 Task: Open setting.json of the support untrusted workspace.
Action: Mouse moved to (15, 479)
Screenshot: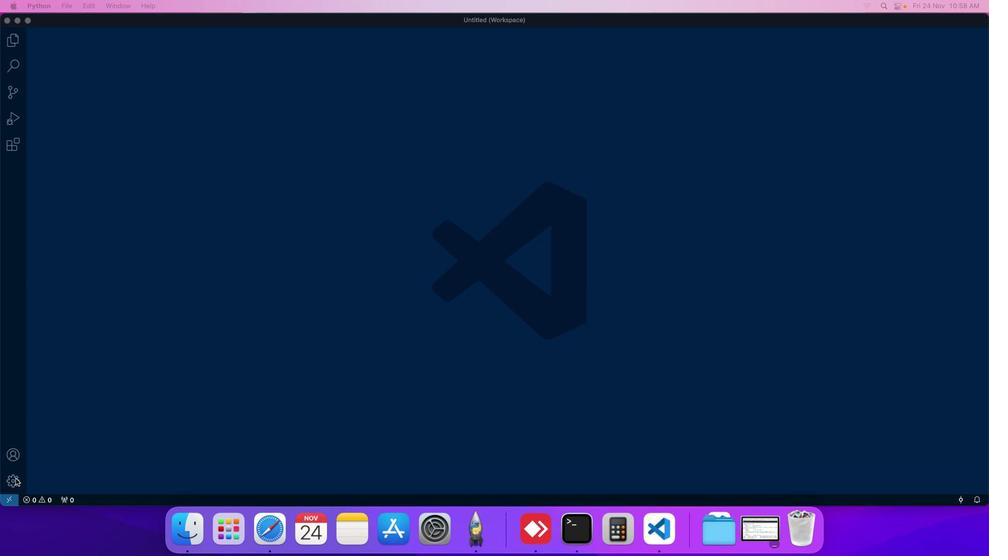 
Action: Mouse pressed left at (15, 479)
Screenshot: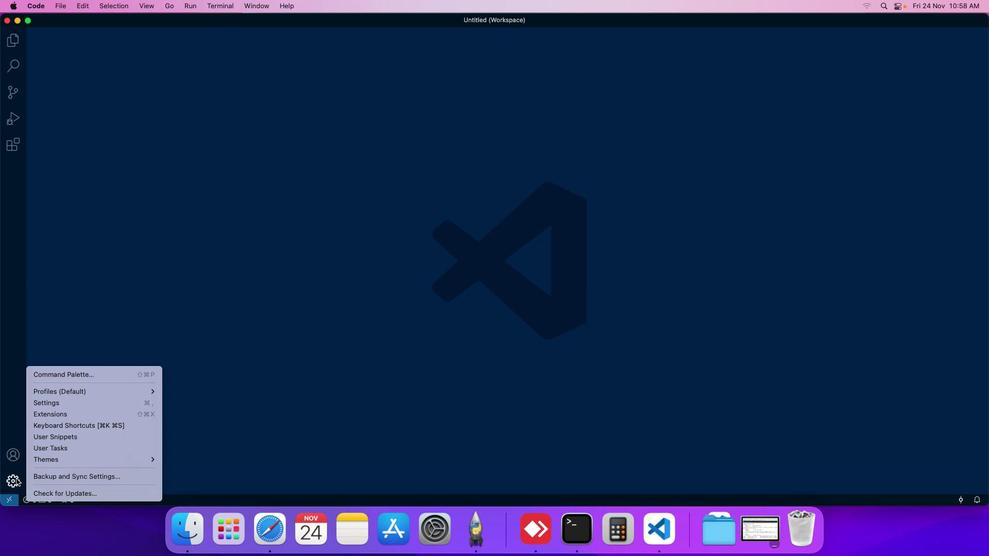 
Action: Mouse moved to (46, 405)
Screenshot: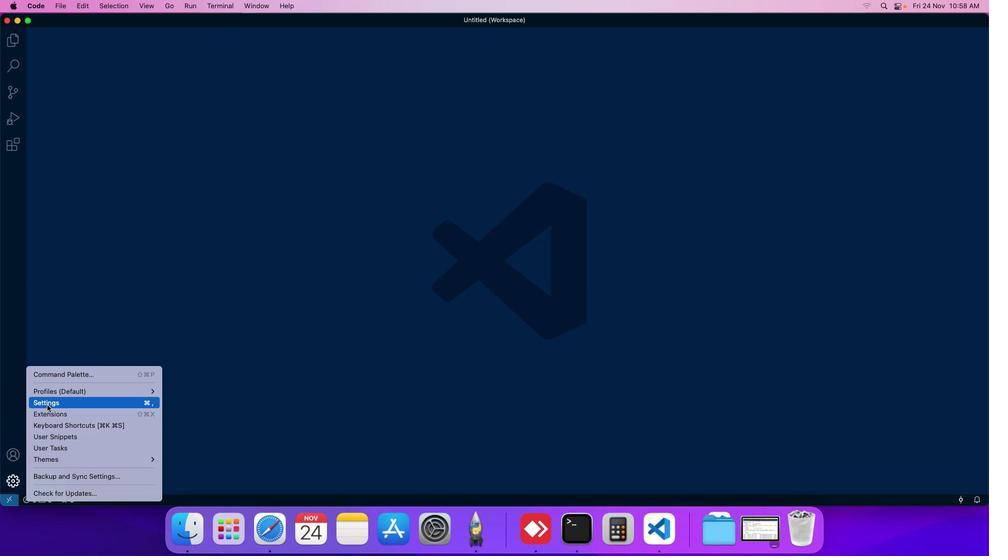 
Action: Mouse pressed left at (46, 405)
Screenshot: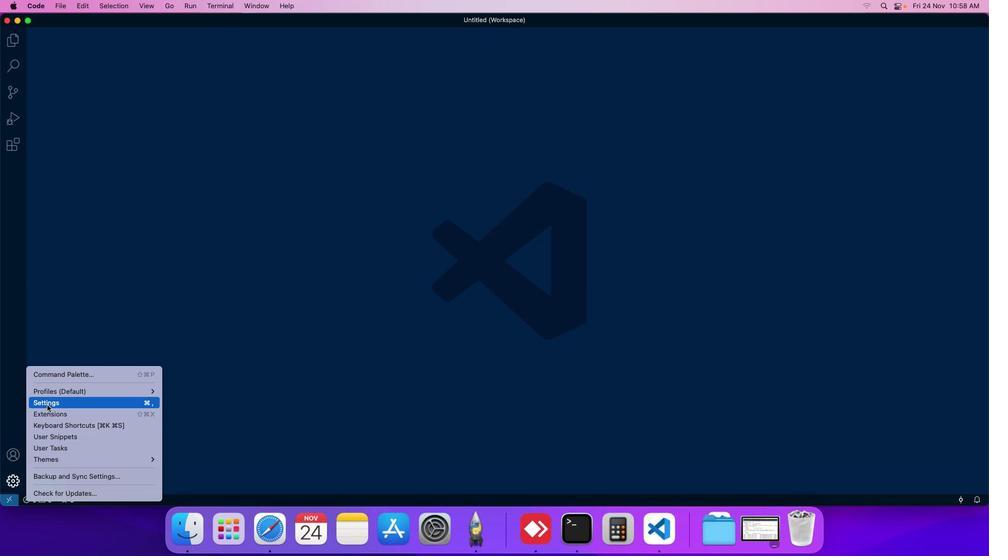 
Action: Mouse moved to (229, 155)
Screenshot: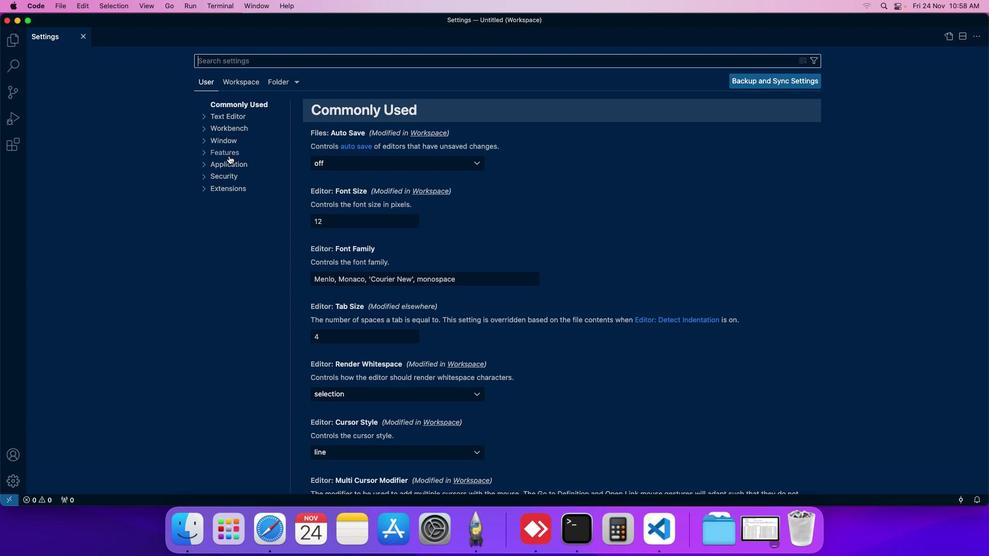 
Action: Mouse pressed left at (229, 155)
Screenshot: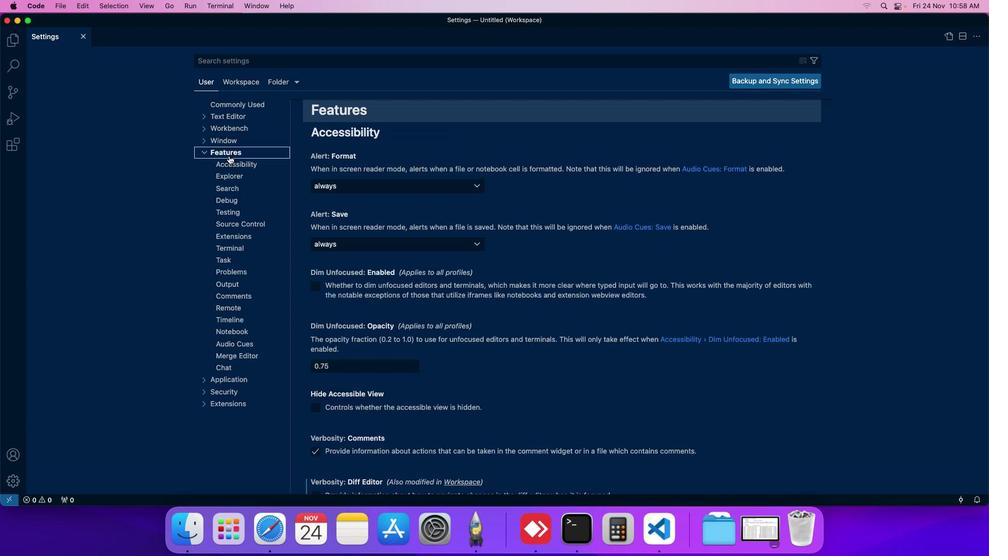 
Action: Mouse moved to (237, 237)
Screenshot: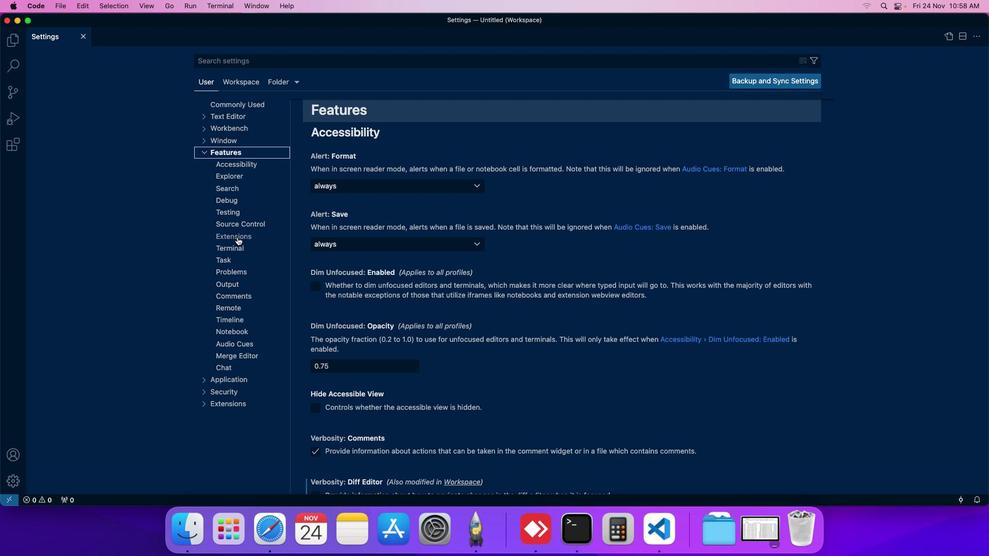 
Action: Mouse pressed left at (237, 237)
Screenshot: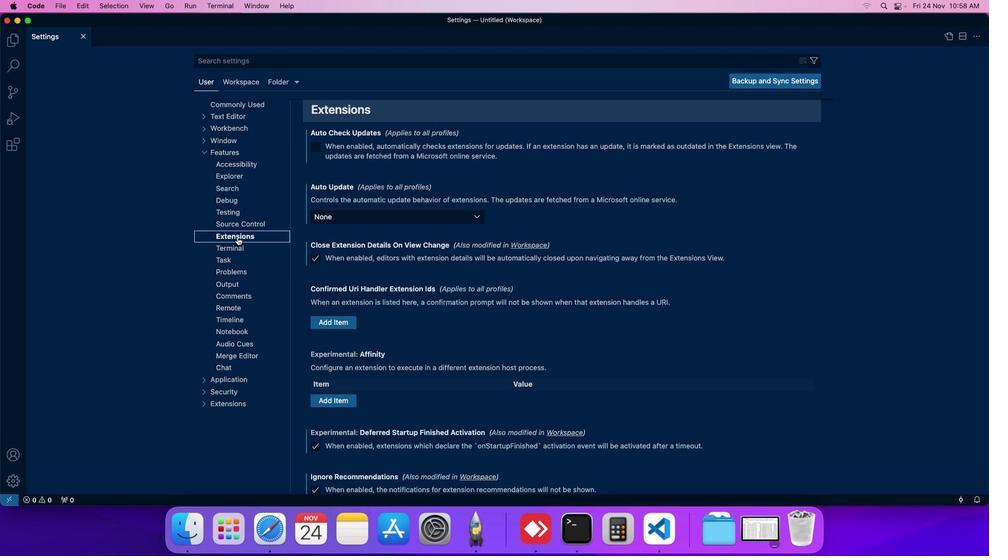 
Action: Mouse moved to (317, 244)
Screenshot: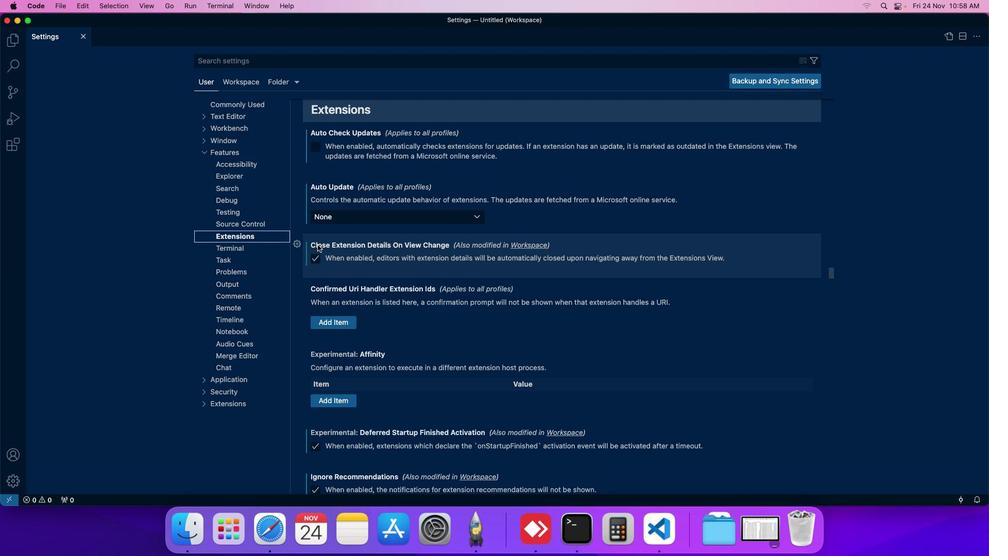 
Action: Mouse scrolled (317, 244) with delta (0, 0)
Screenshot: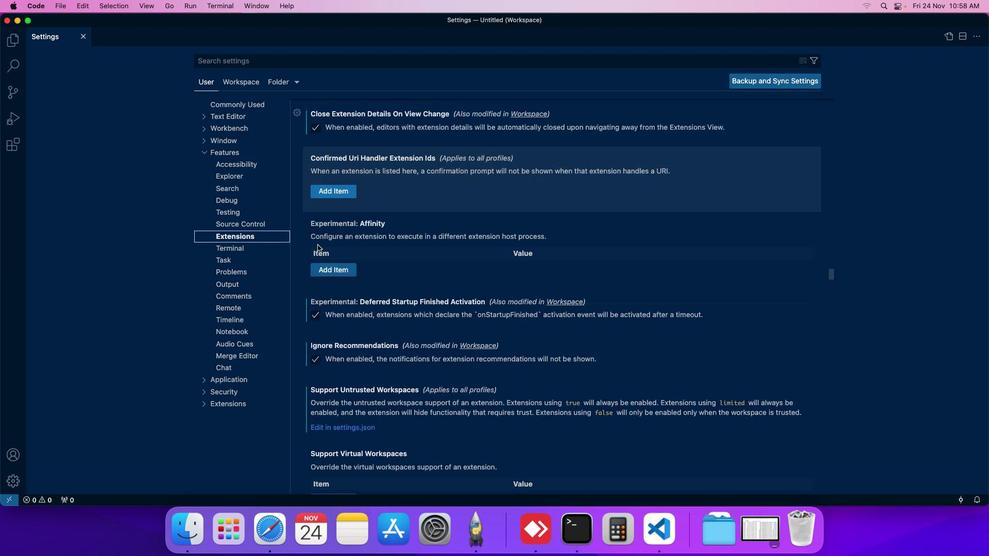 
Action: Mouse scrolled (317, 244) with delta (0, 0)
Screenshot: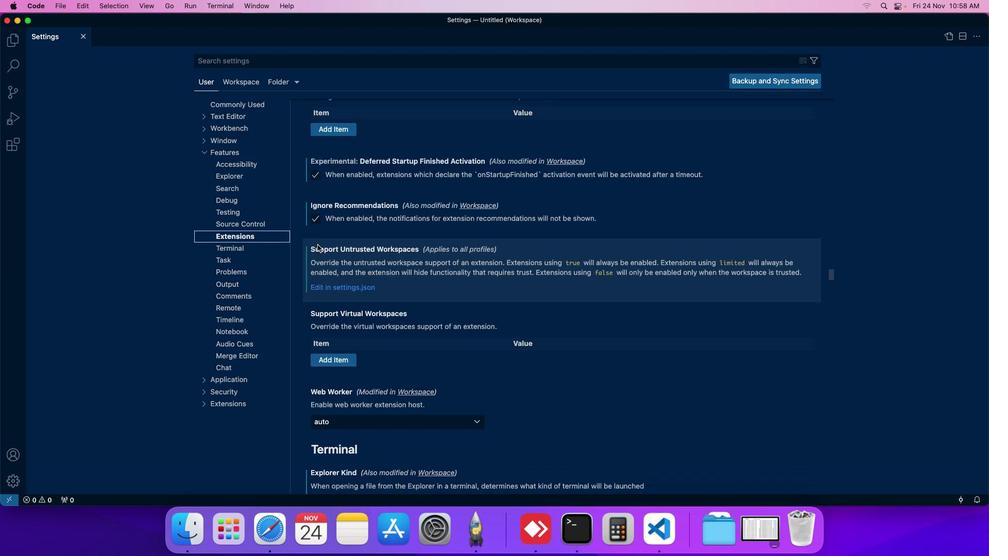 
Action: Mouse moved to (338, 285)
Screenshot: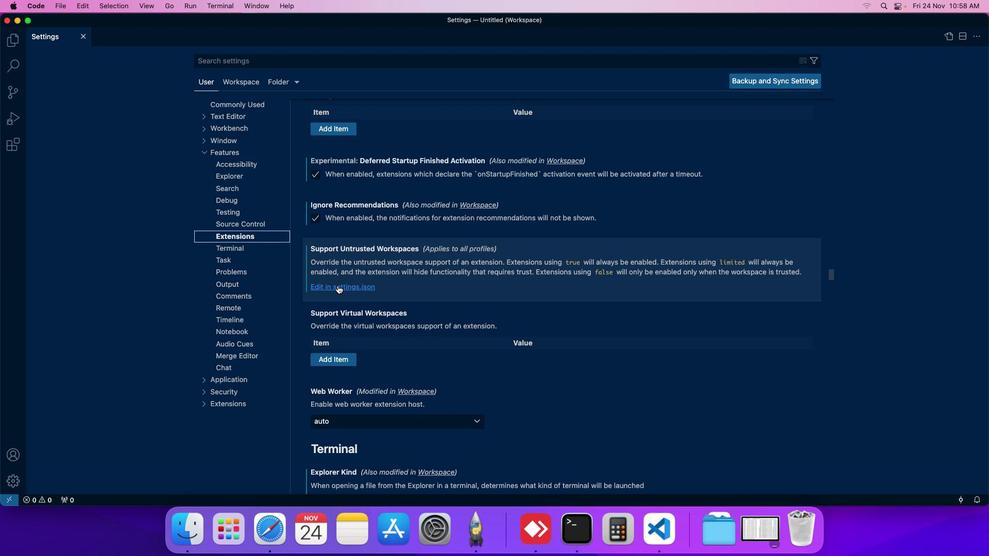 
Action: Mouse pressed left at (338, 285)
Screenshot: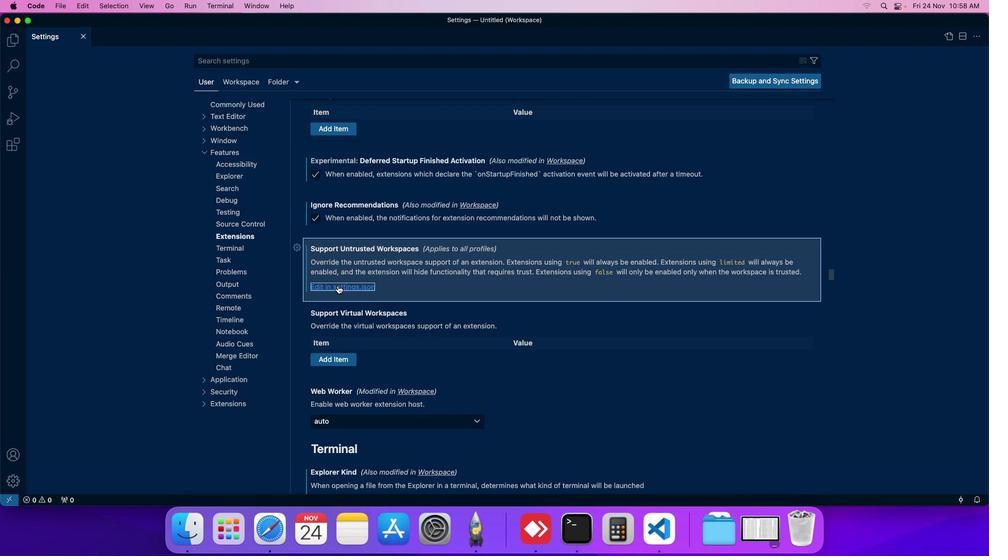 
Action: Mouse moved to (580, 157)
Screenshot: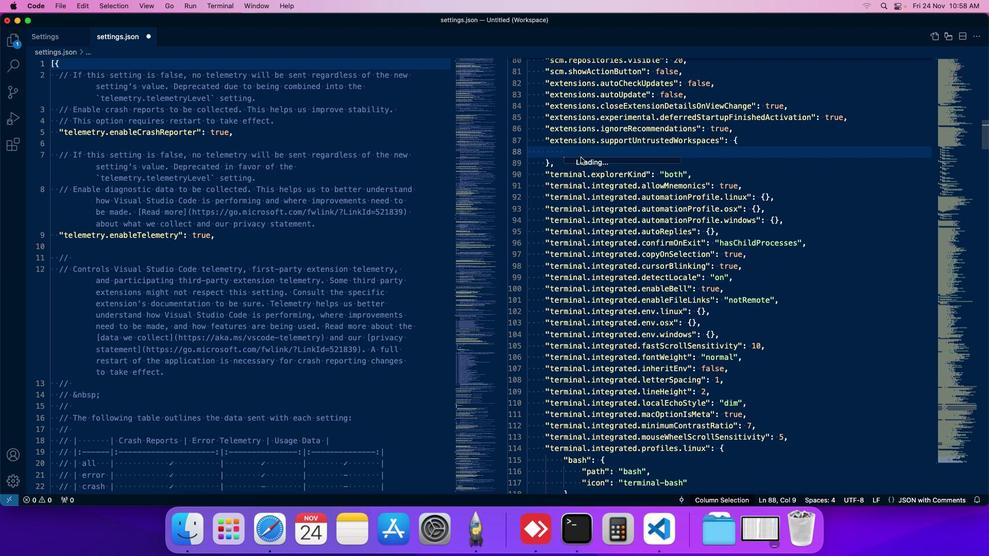 
